 Task: Create a Workspace WS0000000011 in Trello with Workspace Type as ENGINEERING-IT and Workspace Description as WD0000000011. Invite a Team Member Email0000000041 to Workspace WS0000000011 in Trello. Invite a Team Member Email0000000042 to Workspace WS0000000011 in Trello. Invite a Team Member Email0000000043 to Workspace WS0000000011 in Trello. Invite a Team Member Email0000000044 to Workspace WS0000000011 in Trello
Action: Mouse moved to (412, 62)
Screenshot: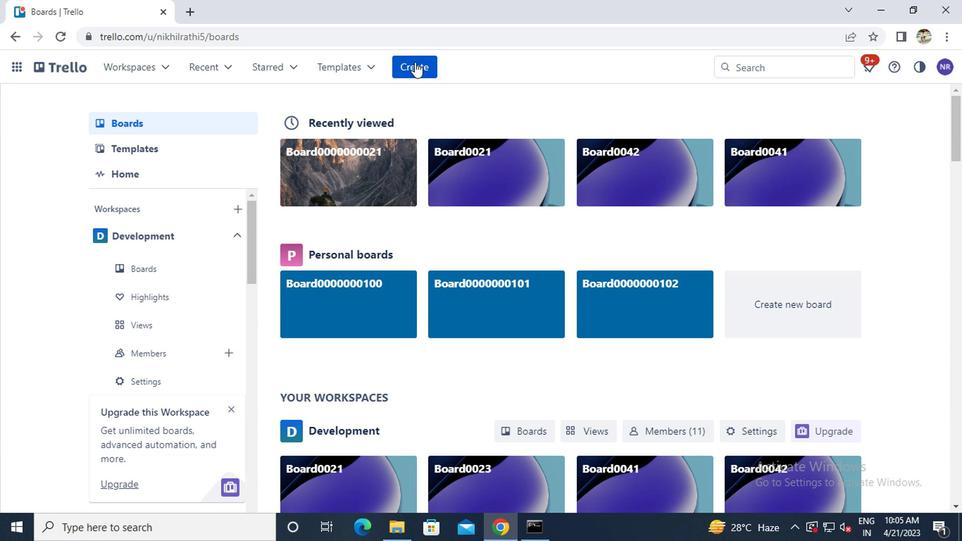 
Action: Mouse pressed left at (412, 62)
Screenshot: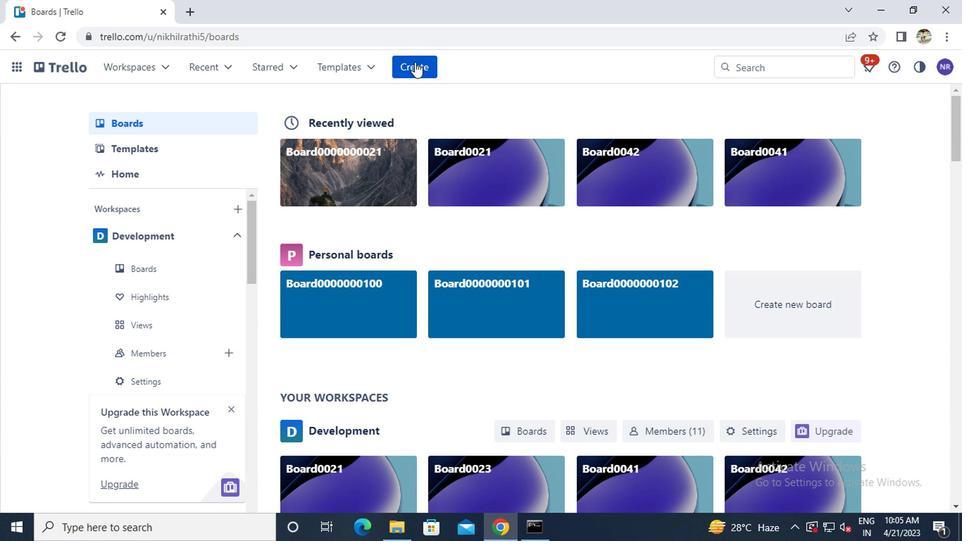 
Action: Mouse moved to (435, 236)
Screenshot: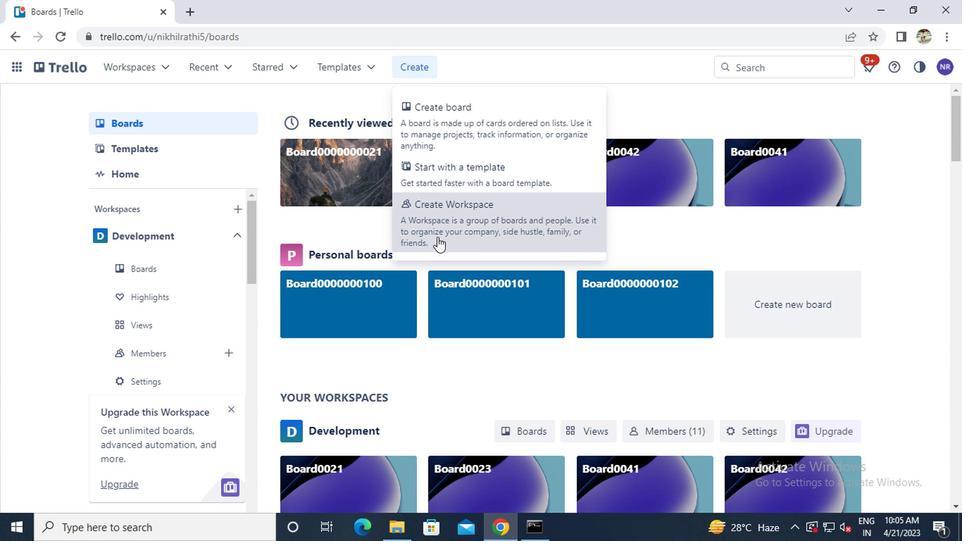 
Action: Mouse pressed left at (435, 236)
Screenshot: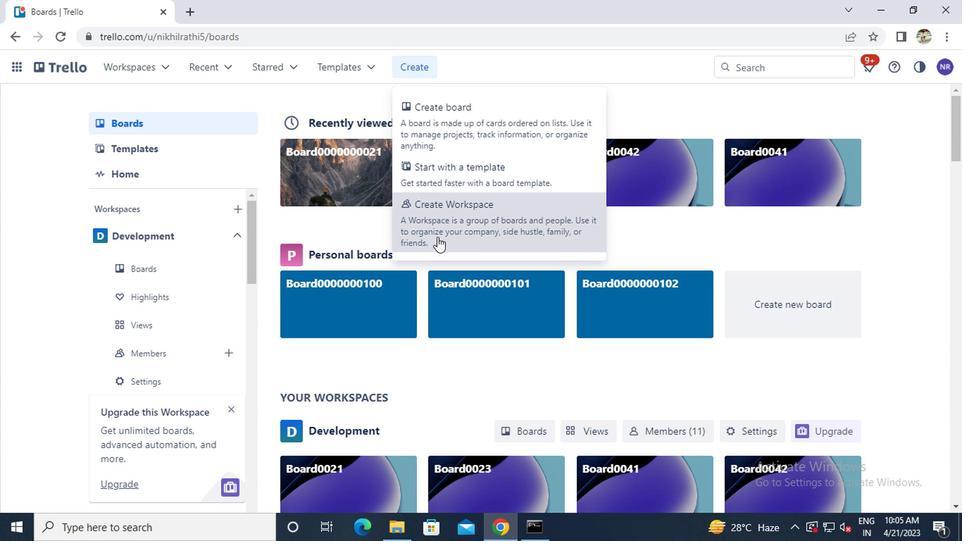 
Action: Mouse moved to (335, 237)
Screenshot: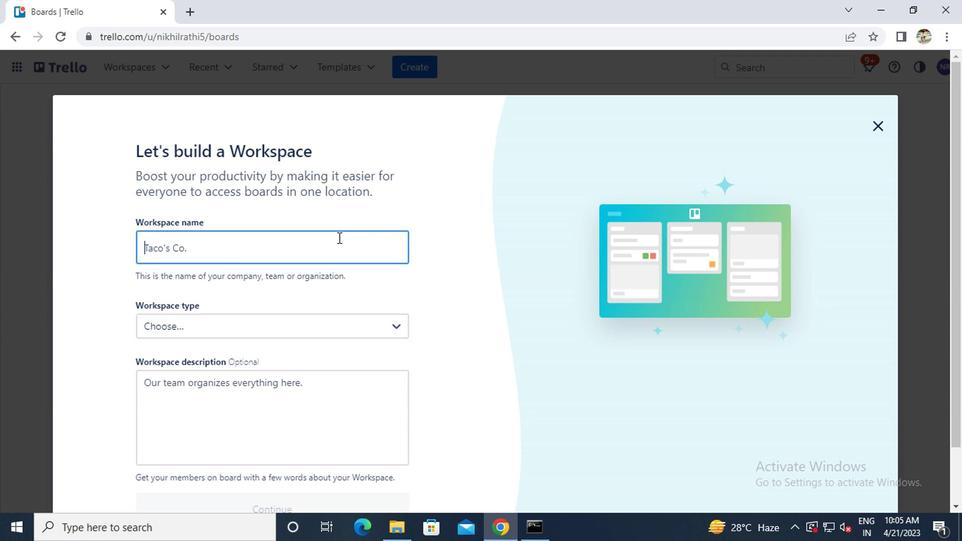 
Action: Mouse pressed left at (335, 237)
Screenshot: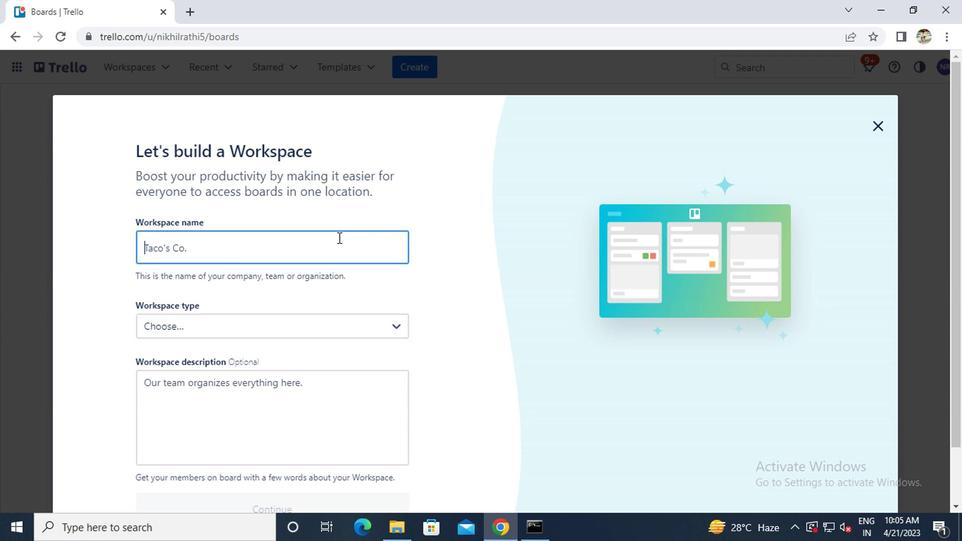 
Action: Key pressed <Key.caps_lock>ws0000000011
Screenshot: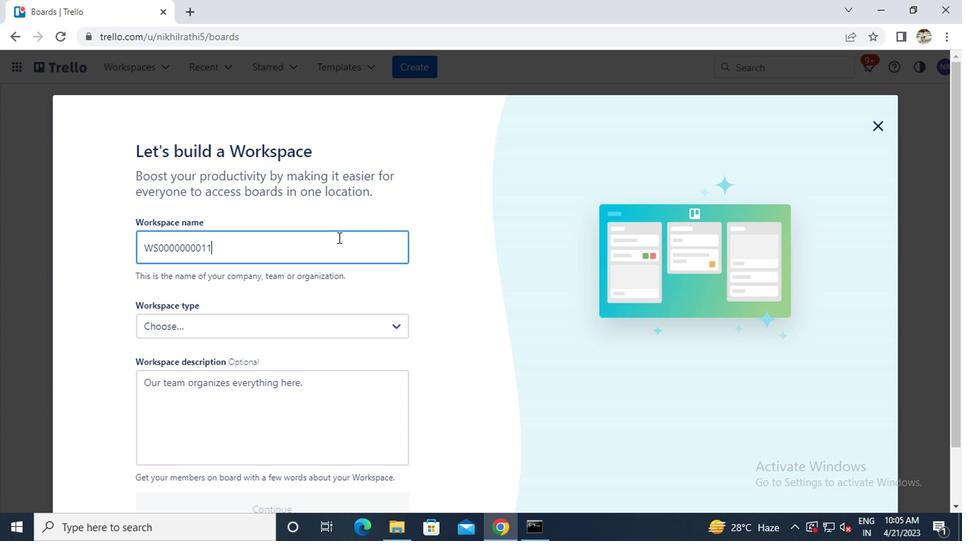 
Action: Mouse moved to (265, 324)
Screenshot: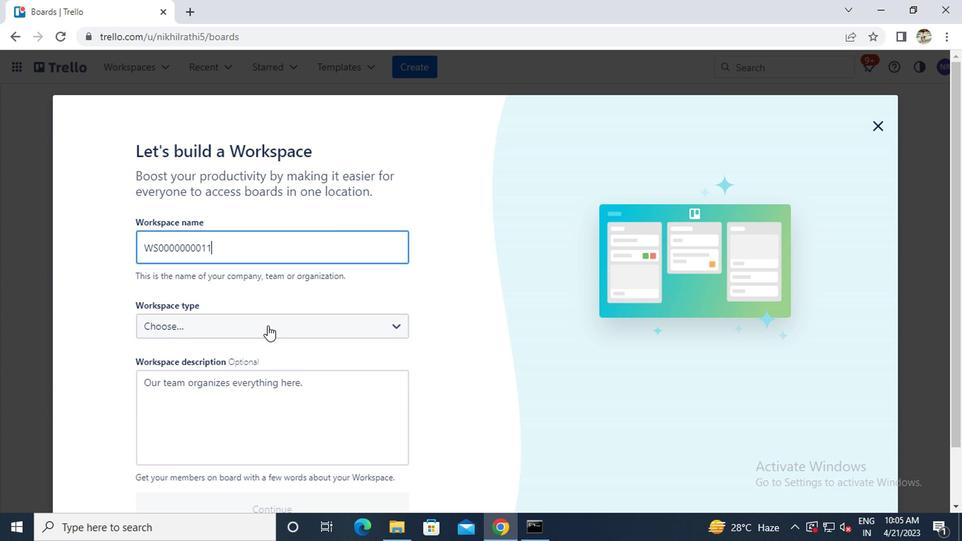 
Action: Mouse pressed left at (265, 324)
Screenshot: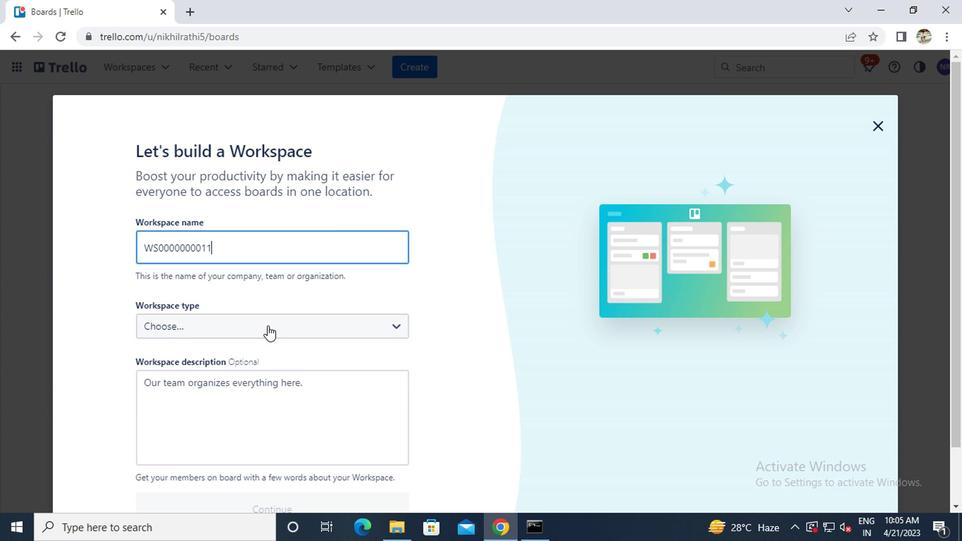 
Action: Mouse moved to (192, 465)
Screenshot: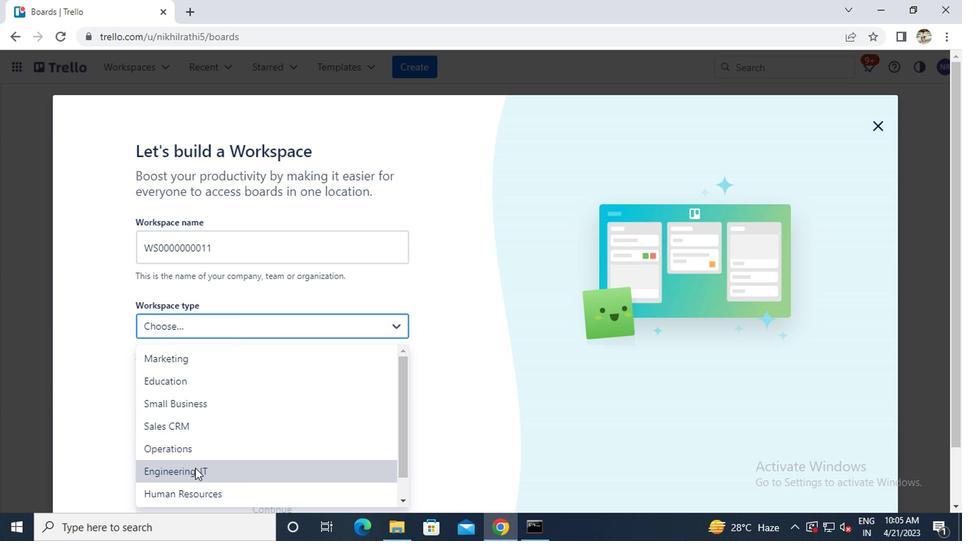 
Action: Mouse pressed left at (192, 465)
Screenshot: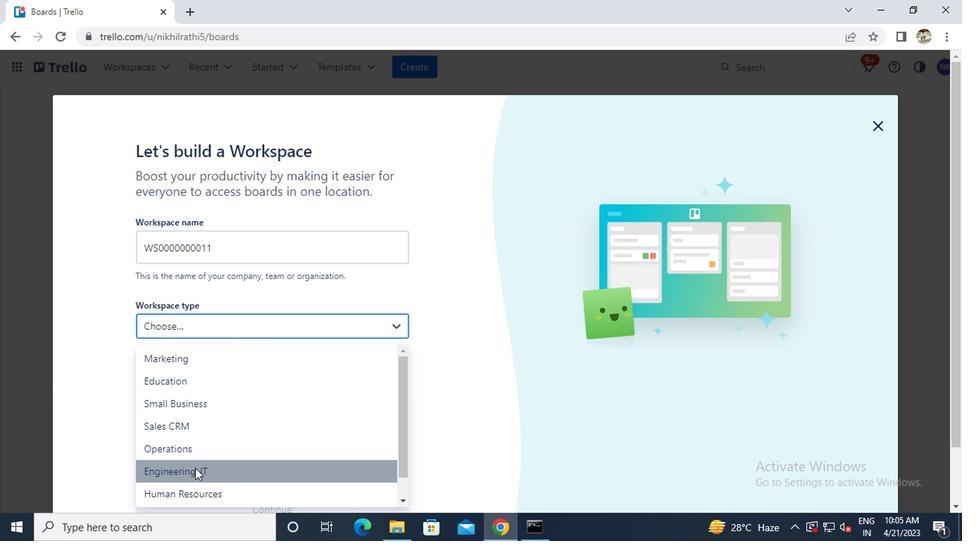
Action: Mouse moved to (189, 410)
Screenshot: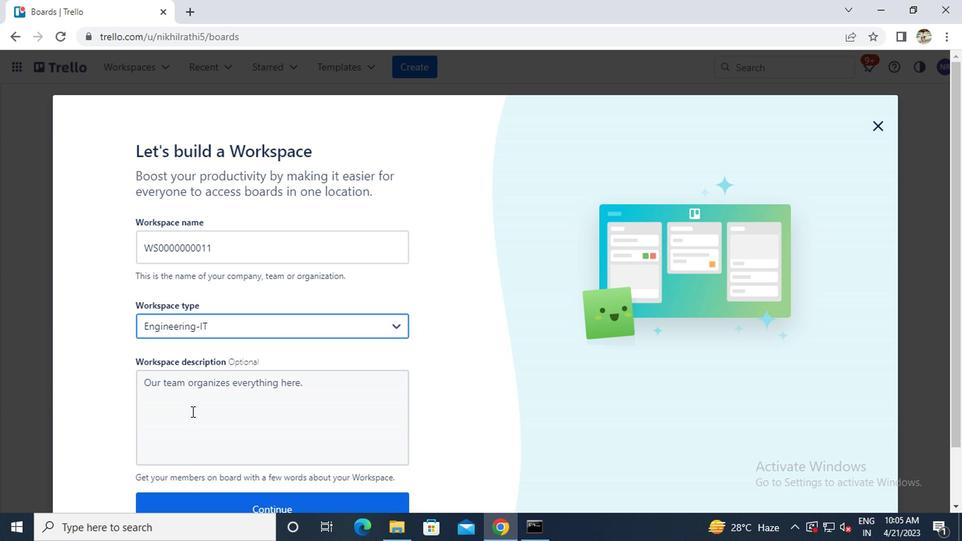 
Action: Mouse pressed left at (189, 410)
Screenshot: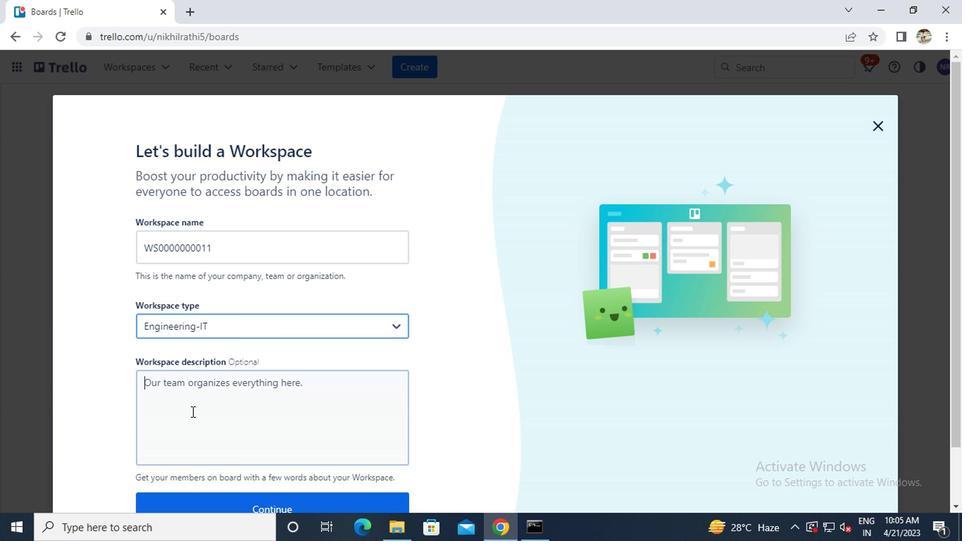 
Action: Key pressed wd0000000011
Screenshot: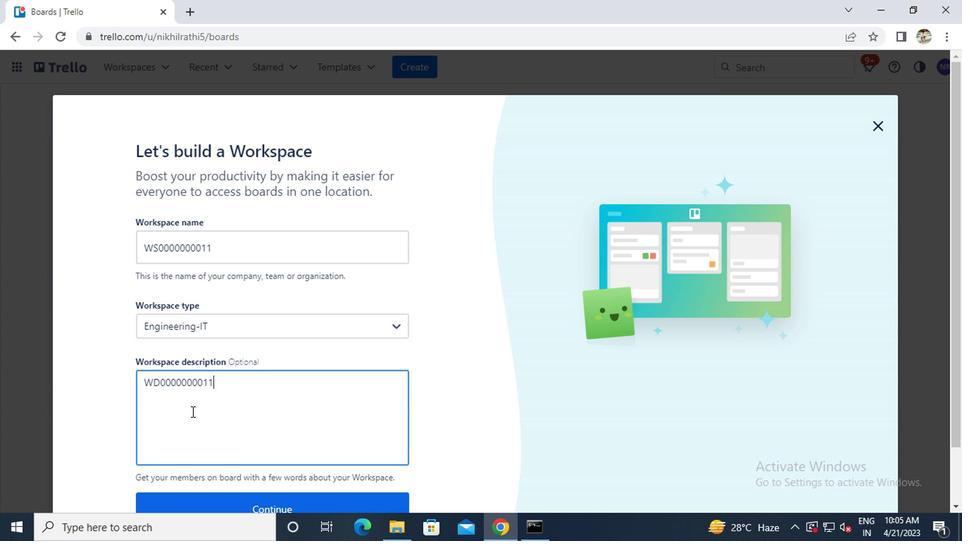 
Action: Mouse scrolled (189, 409) with delta (0, -1)
Screenshot: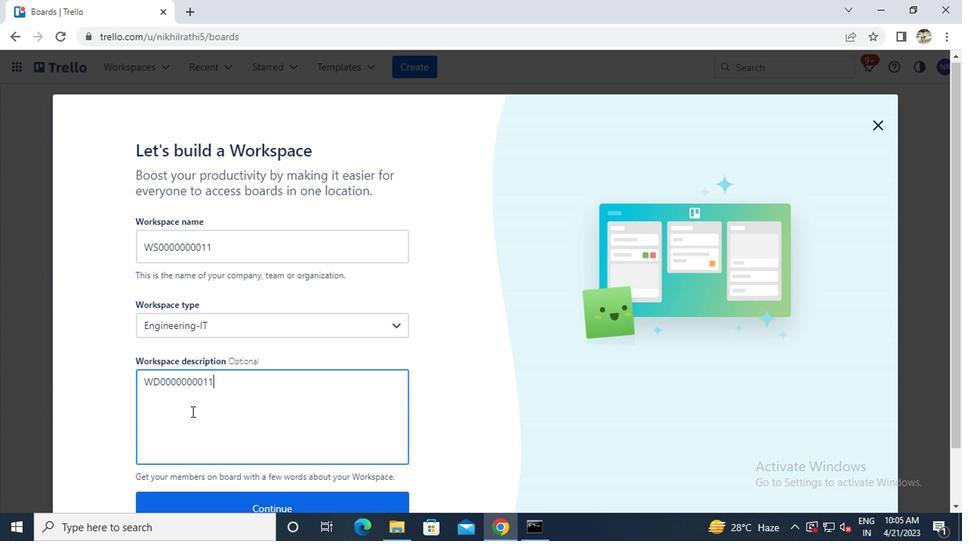 
Action: Mouse scrolled (189, 409) with delta (0, -1)
Screenshot: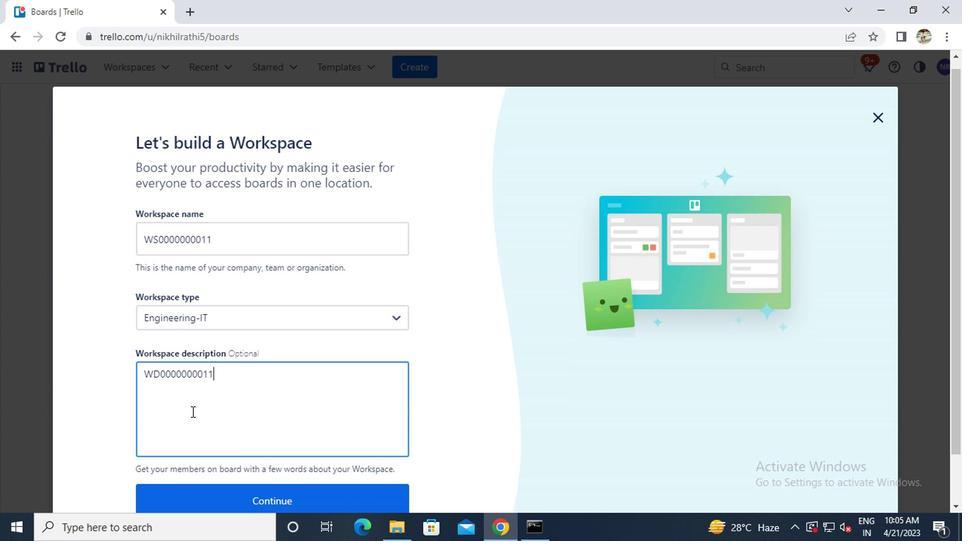 
Action: Mouse moved to (178, 451)
Screenshot: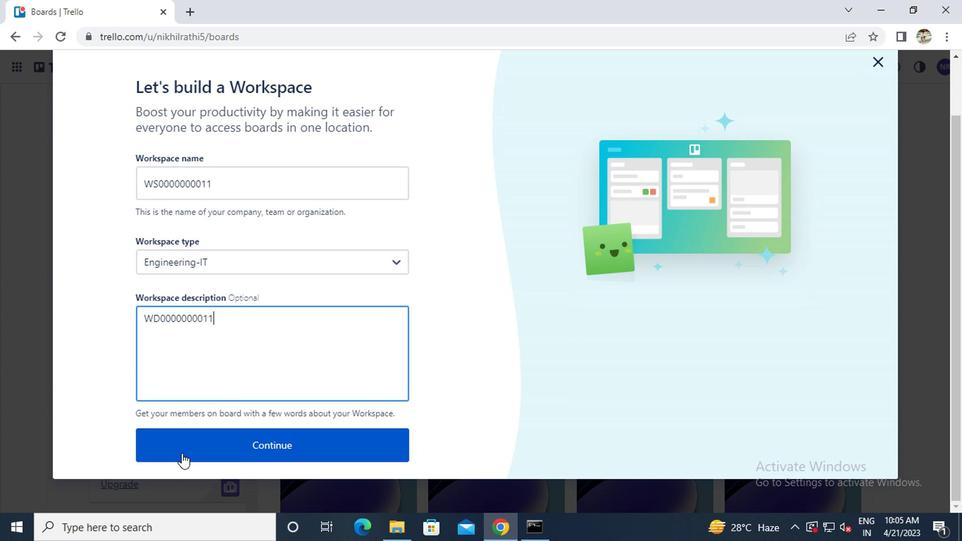 
Action: Mouse pressed left at (178, 451)
Screenshot: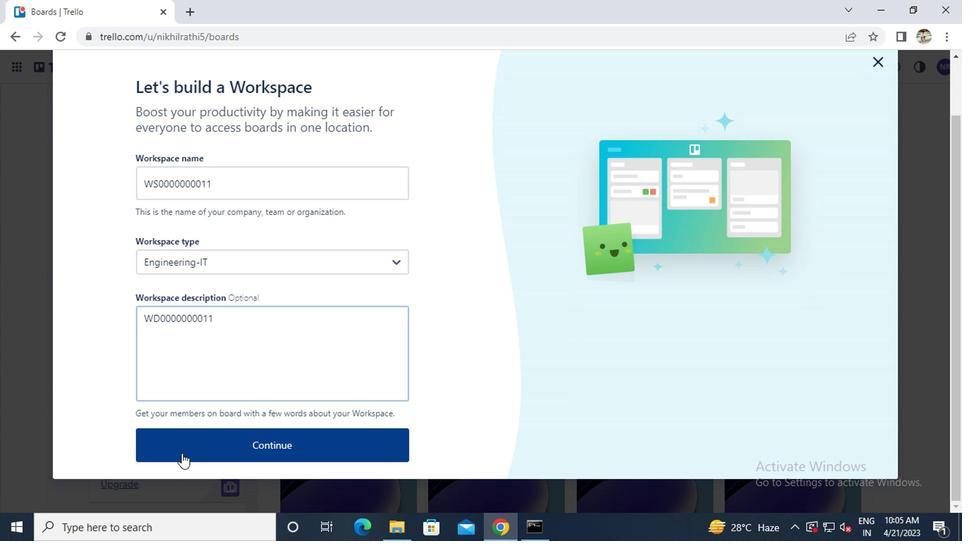 
Action: Mouse moved to (199, 237)
Screenshot: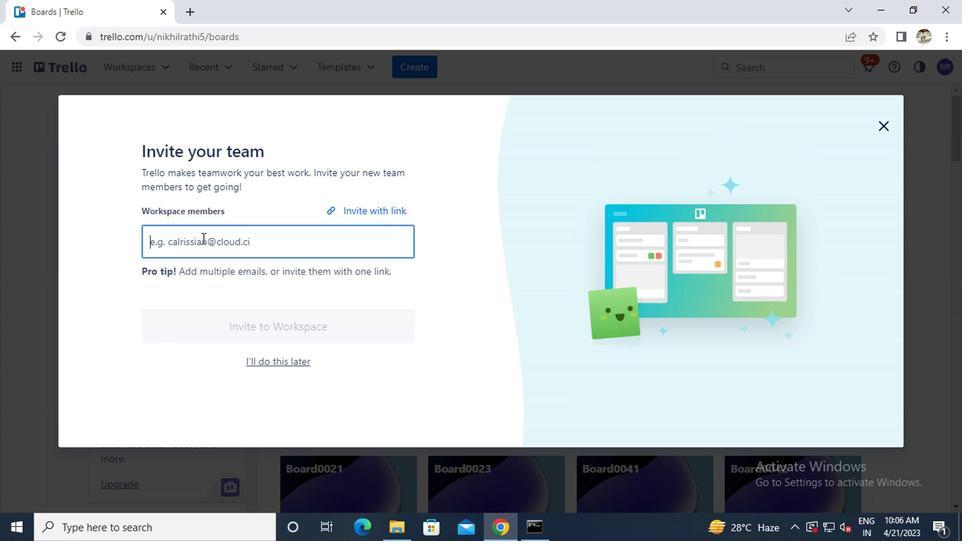 
Action: Mouse pressed left at (199, 237)
Screenshot: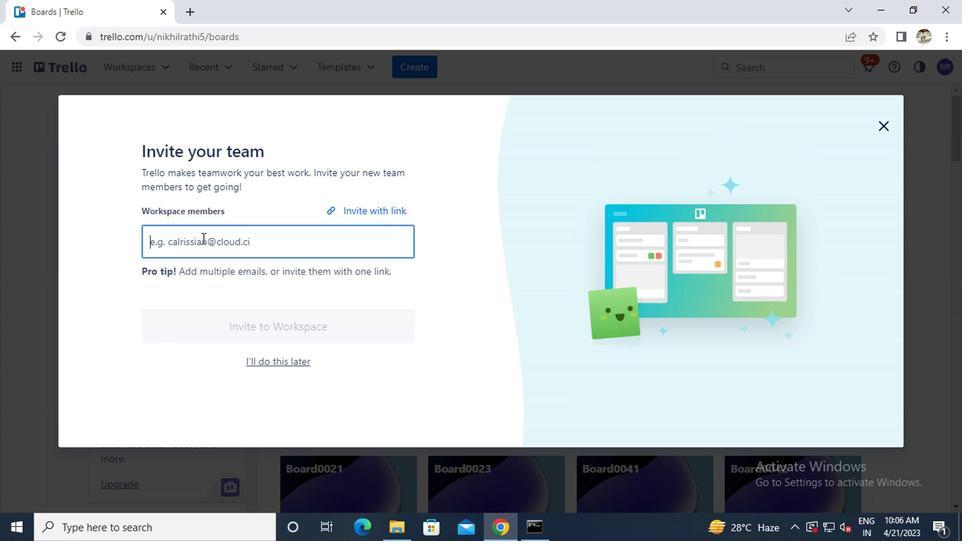 
Action: Key pressed a<Key.caps_lock>yush98111<Key.shift>@GMAIL.COM
Screenshot: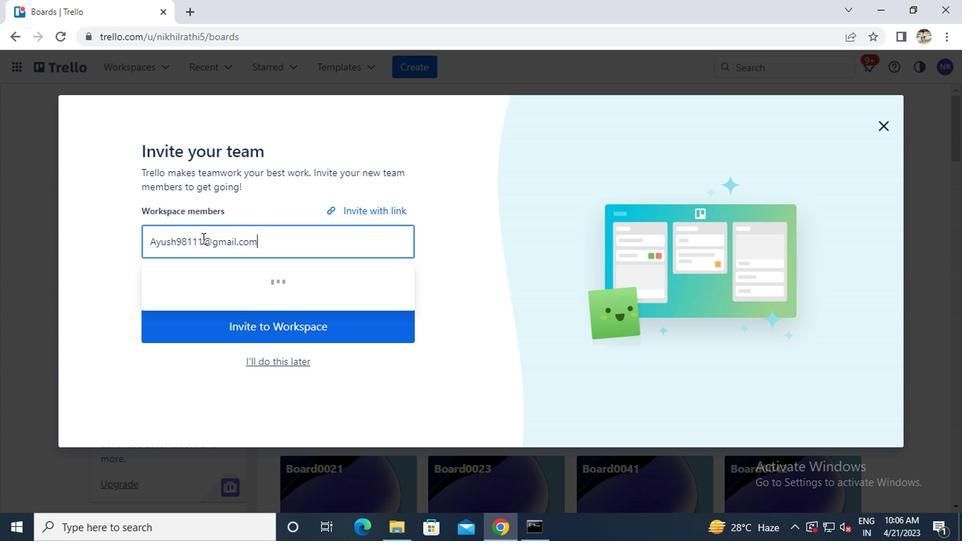 
Action: Mouse moved to (199, 274)
Screenshot: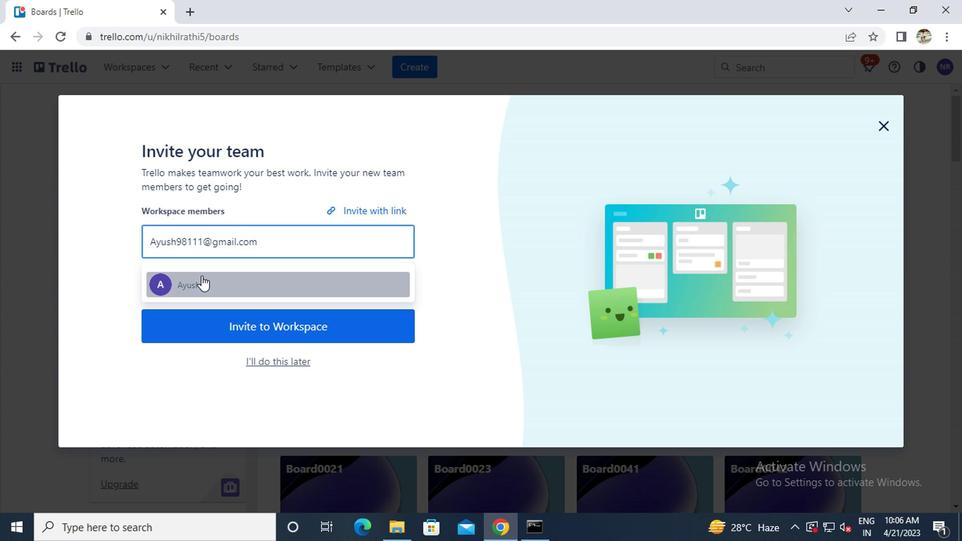 
Action: Mouse pressed left at (199, 274)
Screenshot: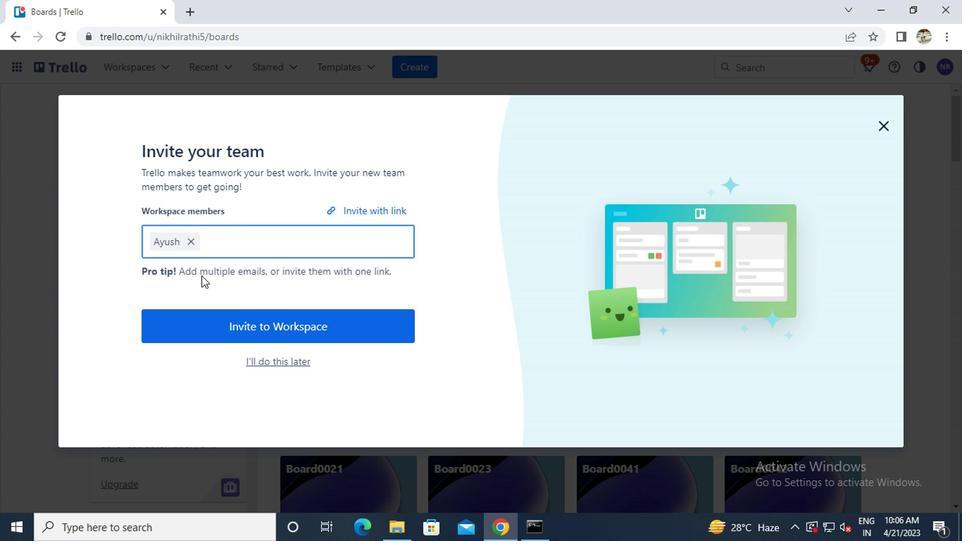 
Action: Mouse moved to (211, 320)
Screenshot: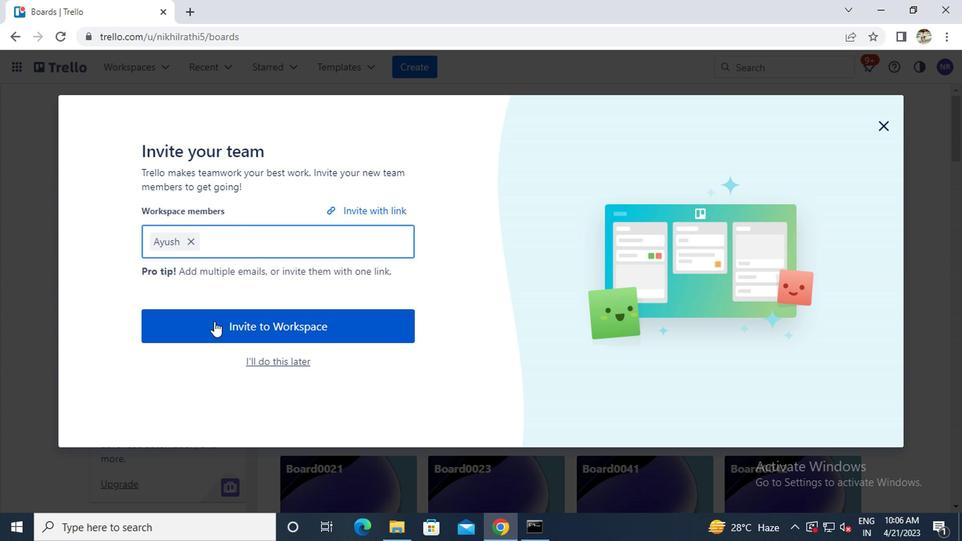
Action: Mouse pressed left at (211, 320)
Screenshot: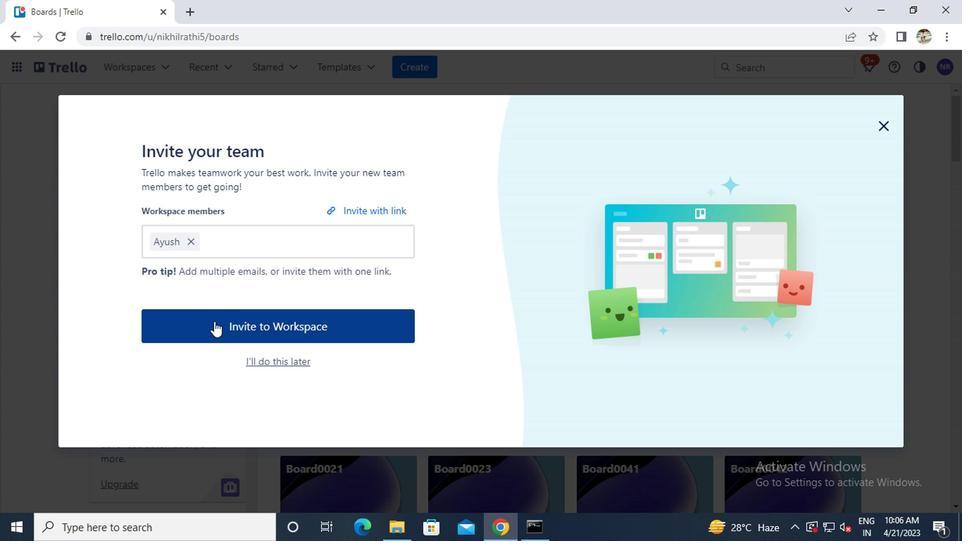 
Action: Mouse moved to (807, 117)
Screenshot: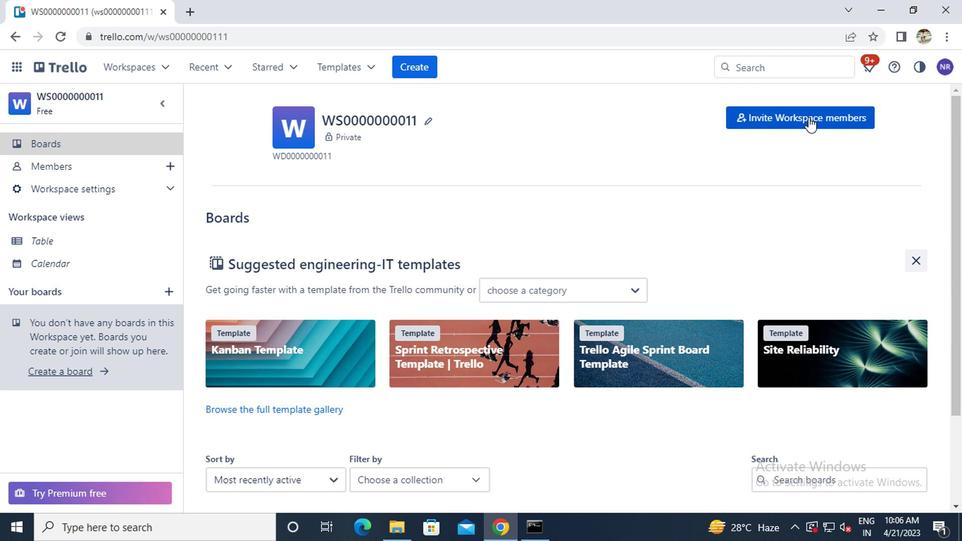 
Action: Mouse pressed left at (807, 117)
Screenshot: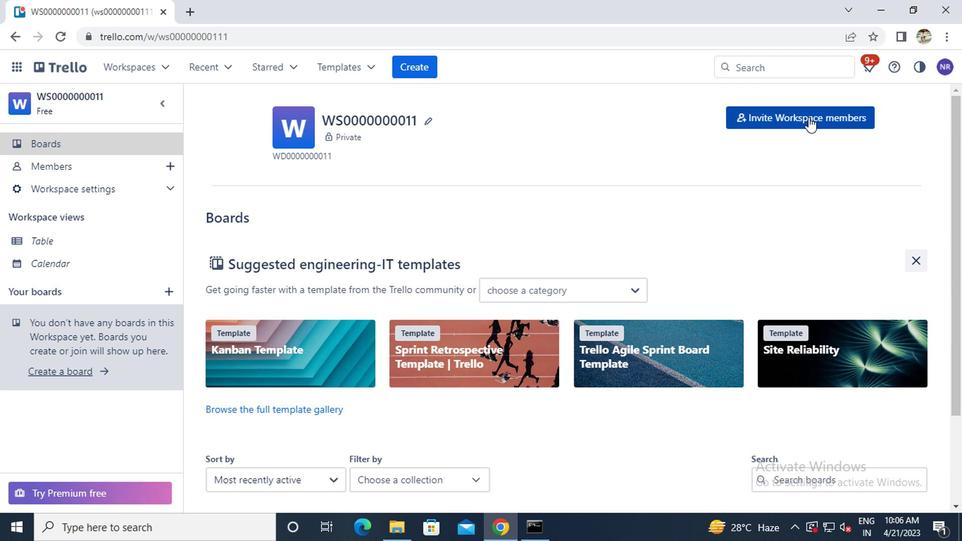
Action: Mouse moved to (507, 273)
Screenshot: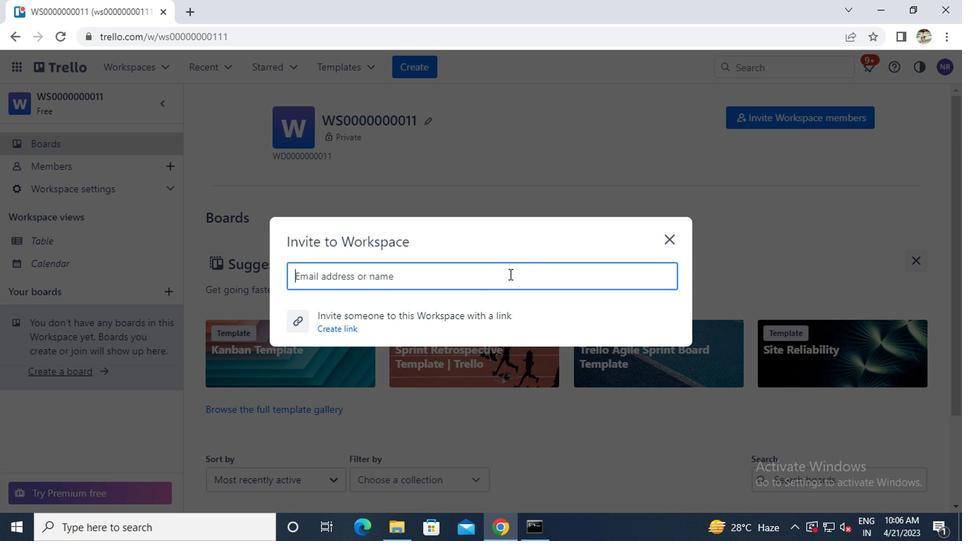 
Action: Mouse pressed left at (507, 273)
Screenshot: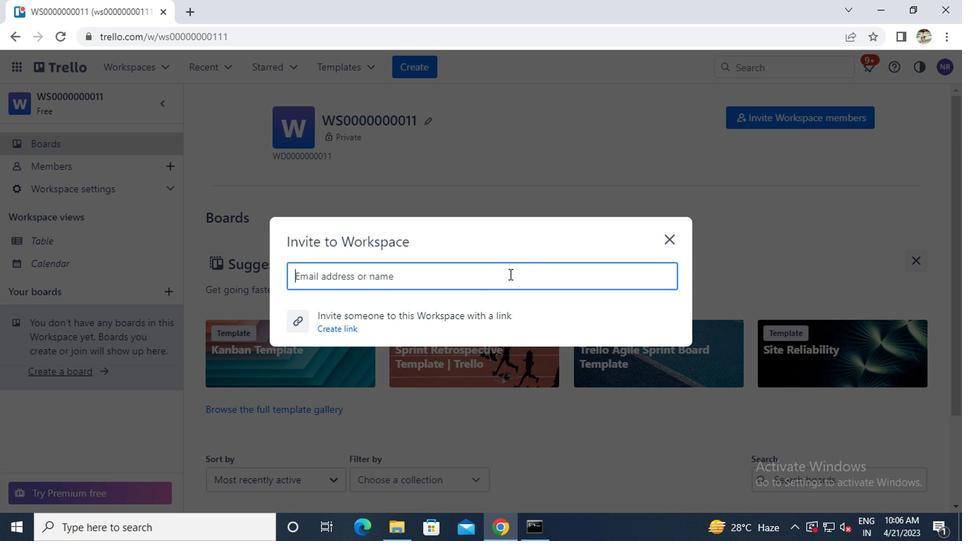 
Action: Key pressed <Key.caps_lock>M<Key.caps_lock>AILAUSTRALIA7<Key.shift>@GMAIL.COM
Screenshot: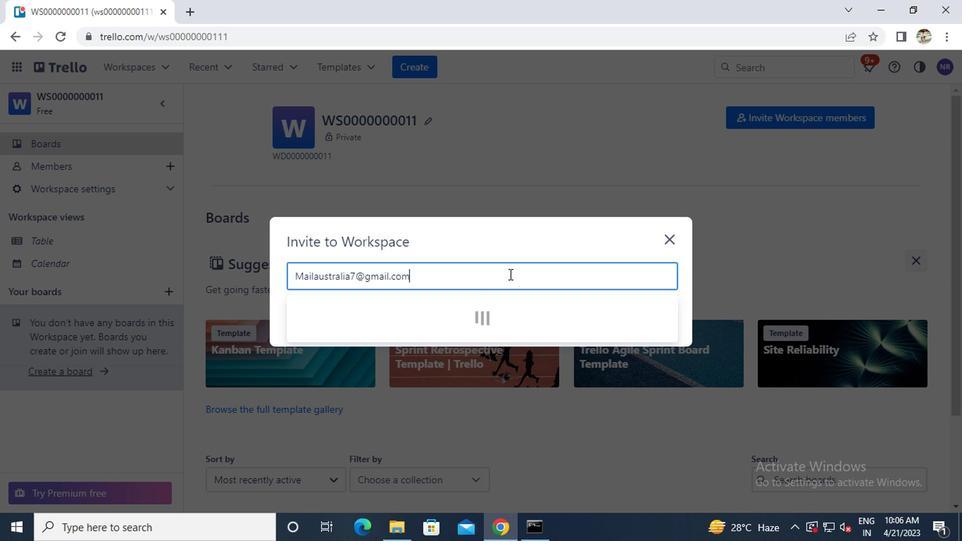 
Action: Mouse moved to (462, 309)
Screenshot: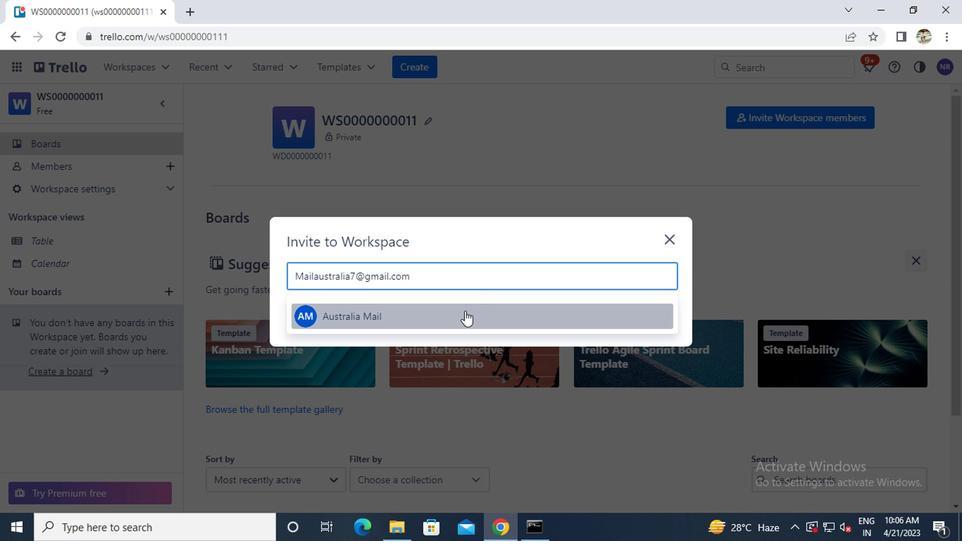 
Action: Mouse pressed left at (462, 309)
Screenshot: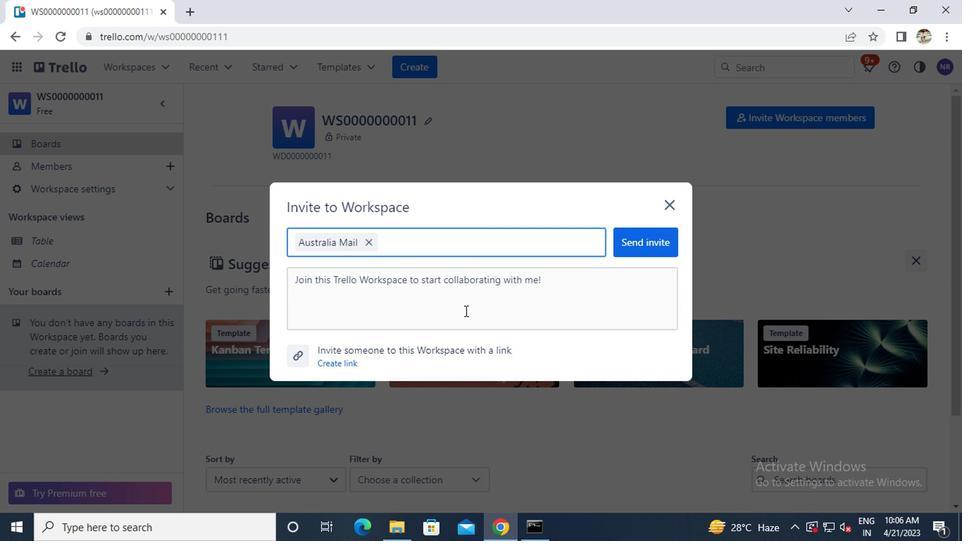 
Action: Mouse moved to (451, 254)
Screenshot: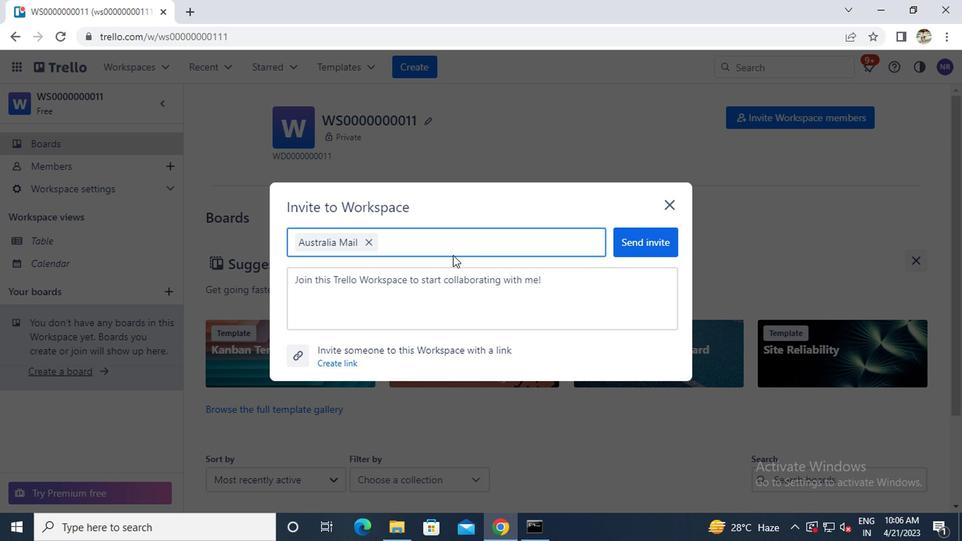 
Action: Key pressed <Key.caps_lock>V<Key.caps_lock>INNYOFFICE2<Key.shift><Key.shift><Key.shift><Key.shift><Key.shift><Key.shift><Key.shift><Key.shift><Key.shift><Key.shift><Key.shift><Key.shift><Key.shift>@GMAIL.COM
Screenshot: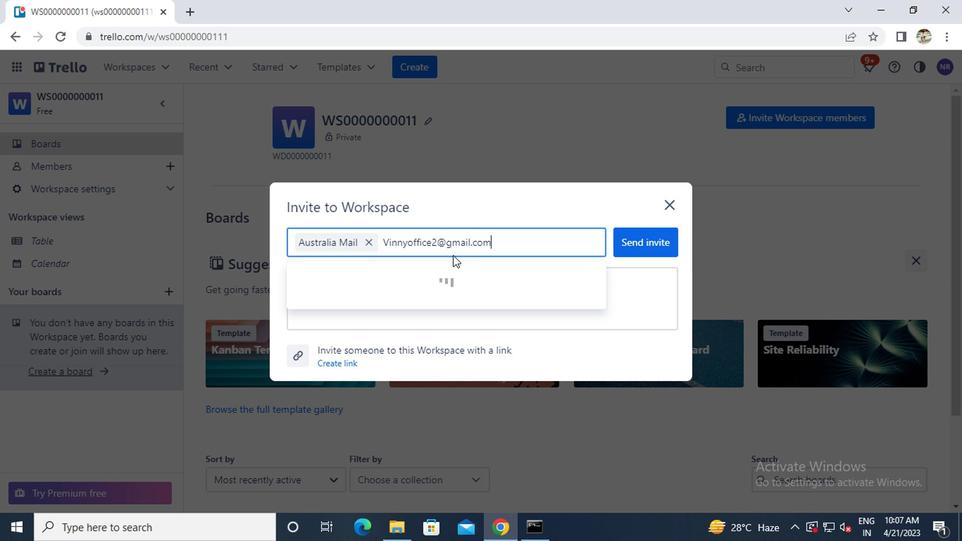 
Action: Mouse moved to (452, 272)
Screenshot: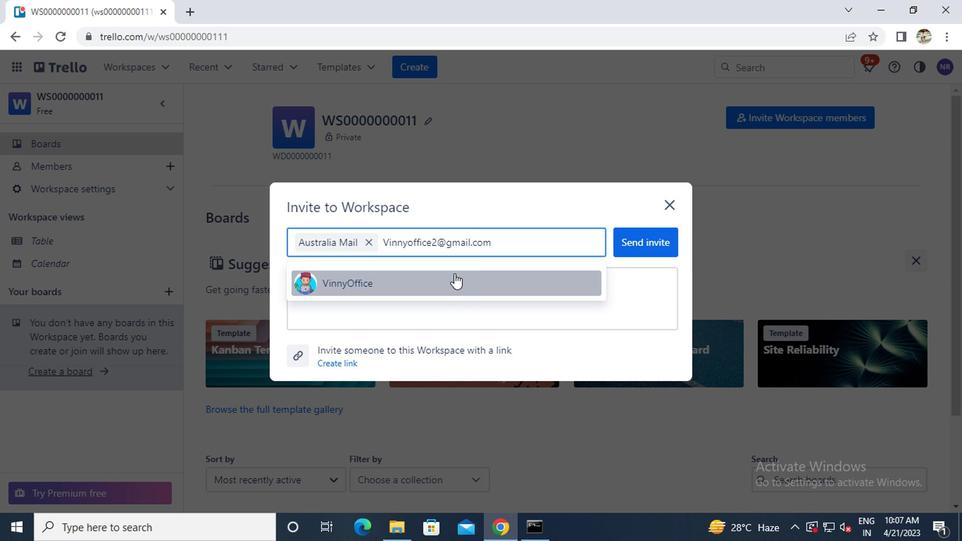 
Action: Mouse pressed left at (452, 272)
Screenshot: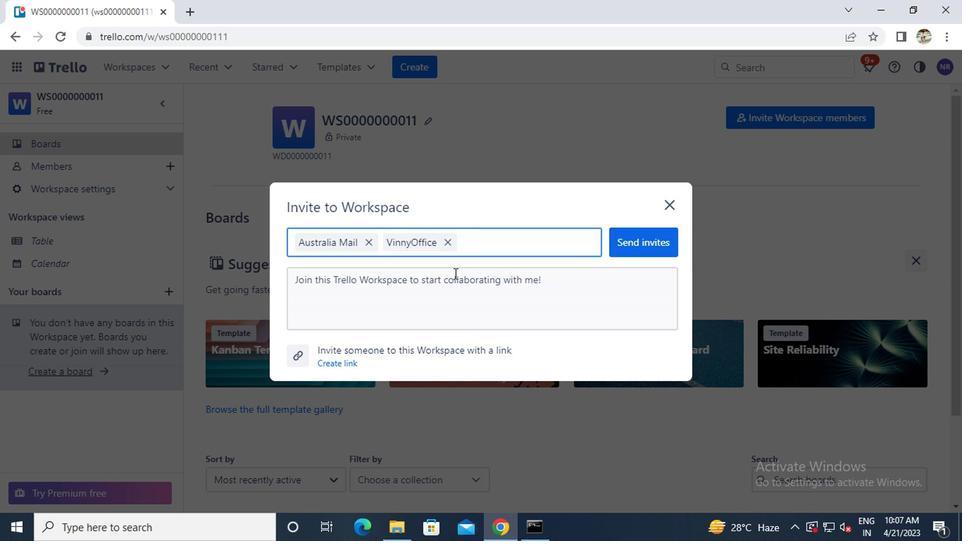 
Action: Mouse moved to (479, 252)
Screenshot: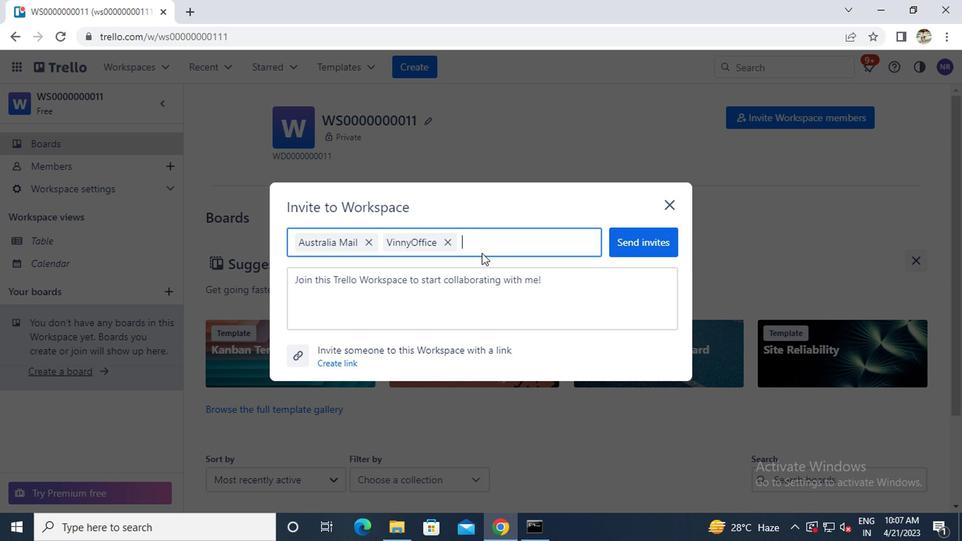 
Action: Key pressed <Key.caps_lock>C<Key.caps_lock>ARXXSTREET791<Key.backspace><Key.backspace><Key.backspace>
Screenshot: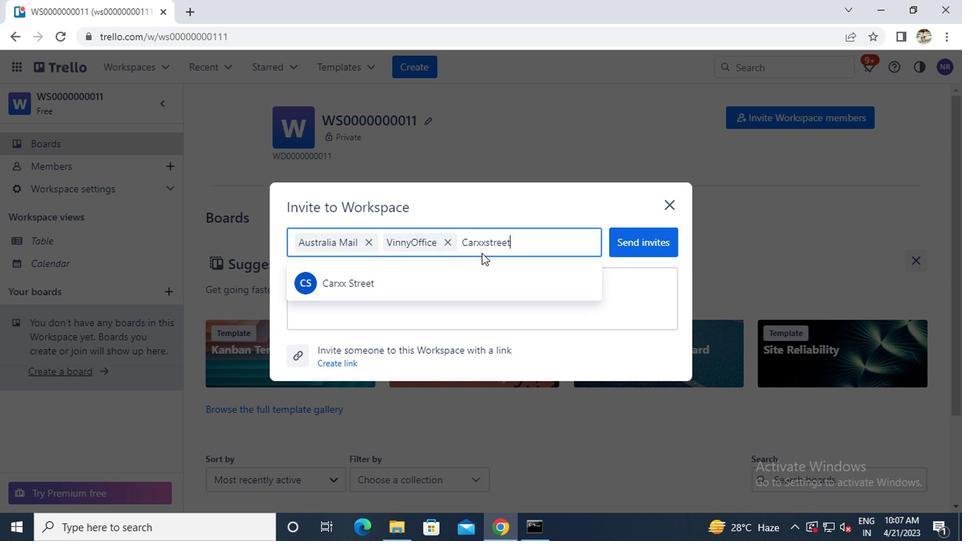 
Action: Mouse moved to (418, 275)
Screenshot: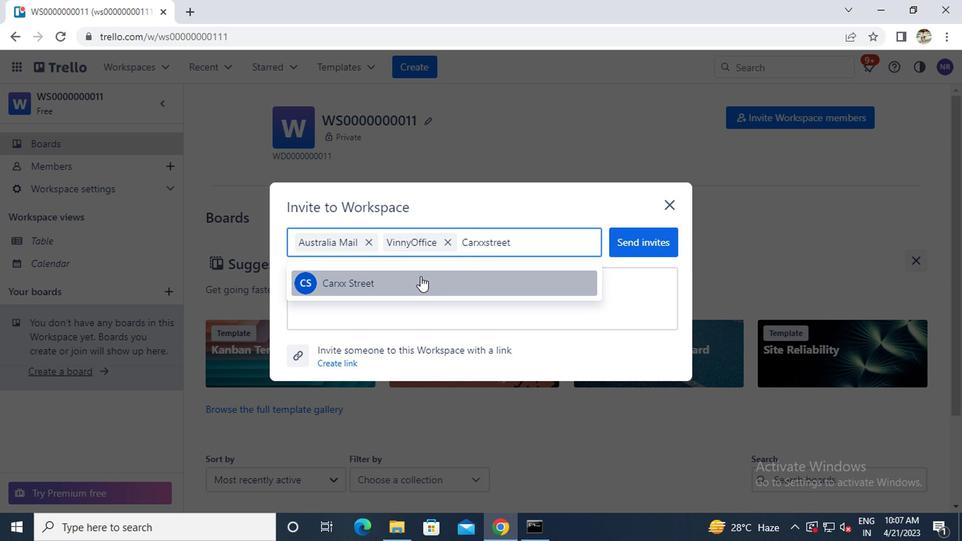 
Action: Mouse pressed left at (418, 275)
Screenshot: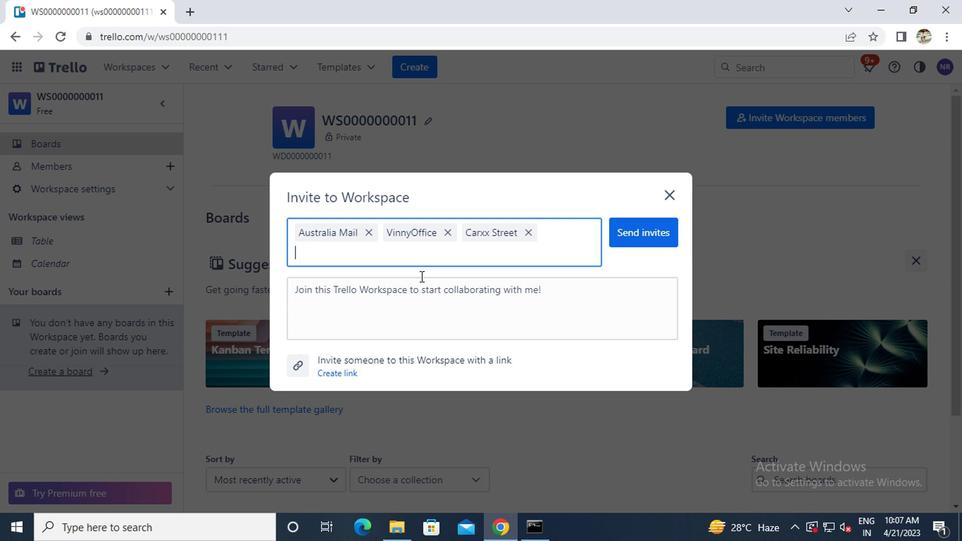 
Action: Mouse moved to (620, 232)
Screenshot: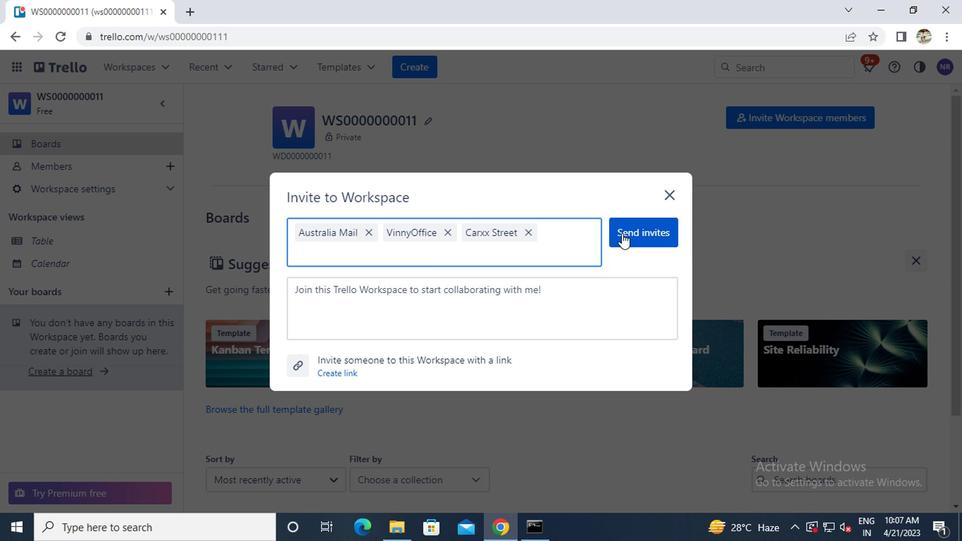
Action: Mouse pressed left at (620, 232)
Screenshot: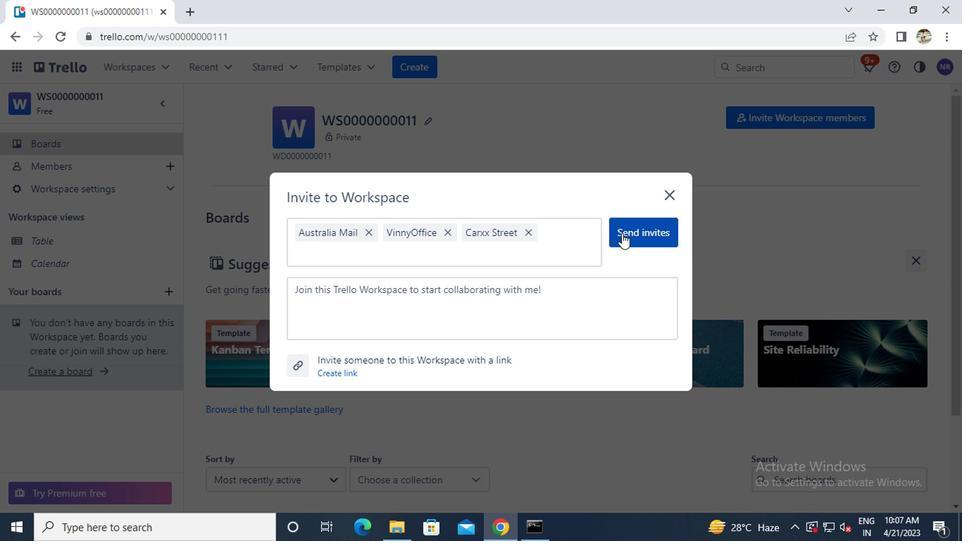 
Action: Mouse moved to (671, 192)
Screenshot: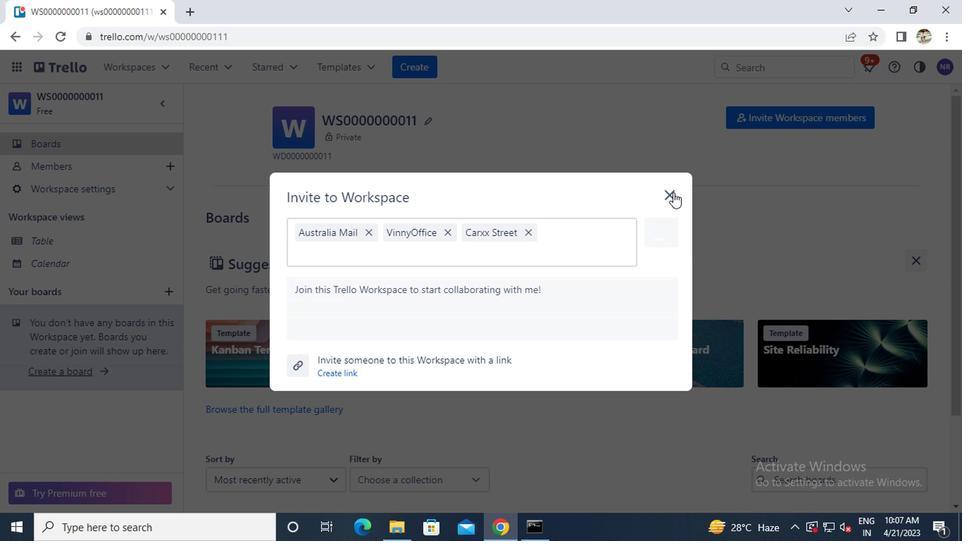 
Action: Mouse pressed left at (671, 192)
Screenshot: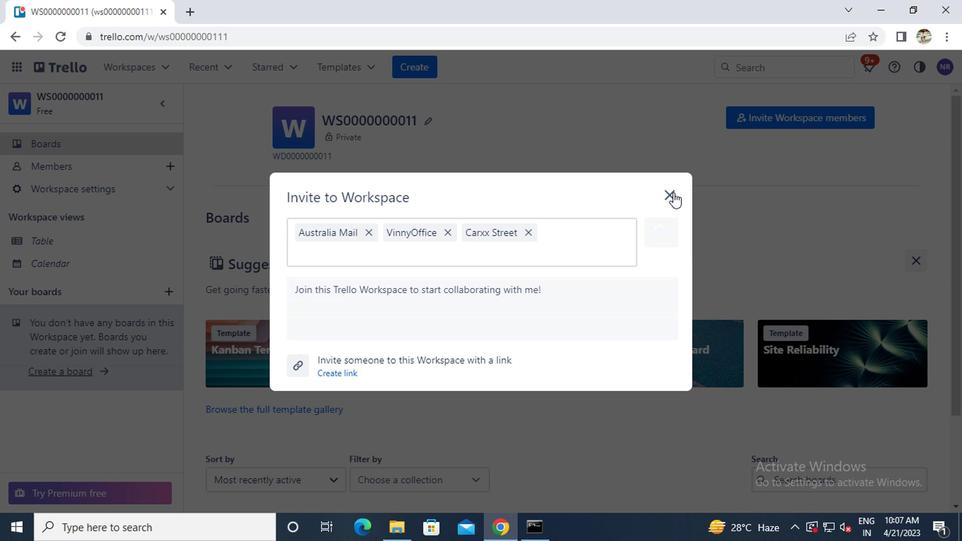 
Action: Mouse moved to (601, 202)
Screenshot: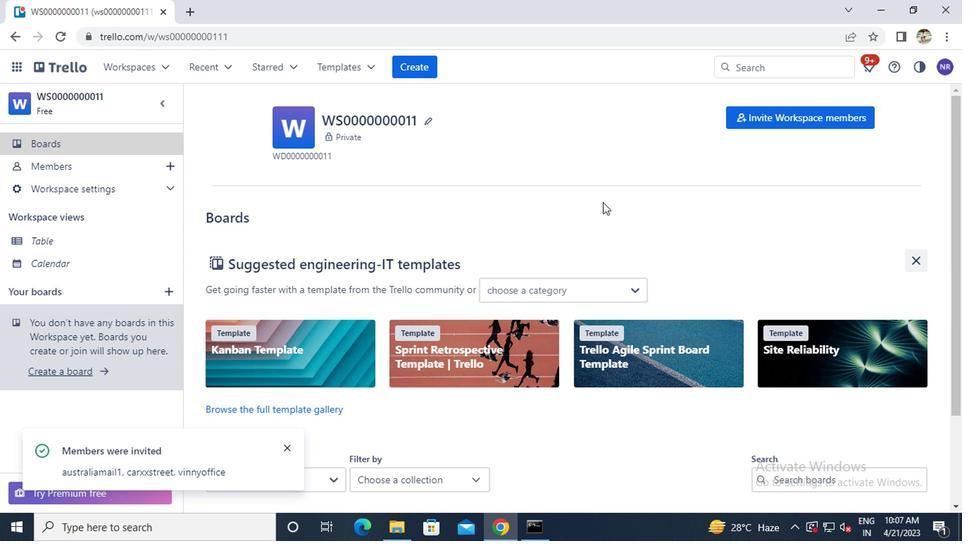 
